 Task: Add Tillamook Colby Jack Cheese Snack Portions 10 Pack to the cart.
Action: Mouse pressed left at (18, 74)
Screenshot: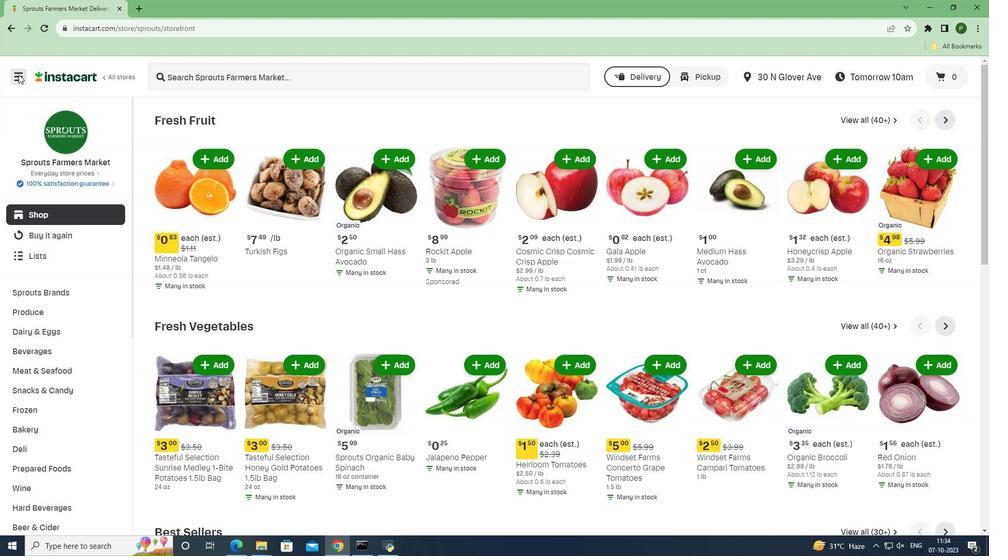 
Action: Mouse moved to (46, 269)
Screenshot: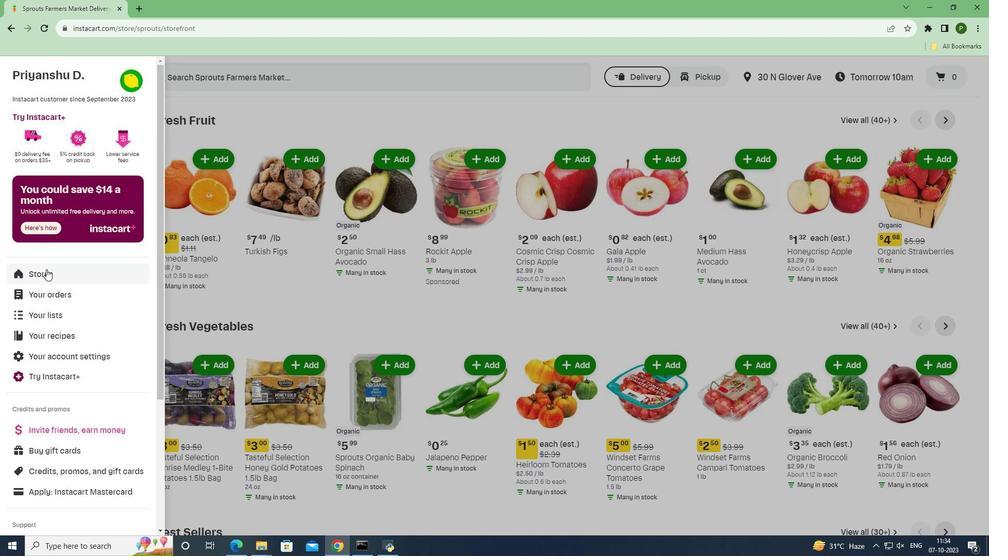 
Action: Mouse pressed left at (46, 269)
Screenshot: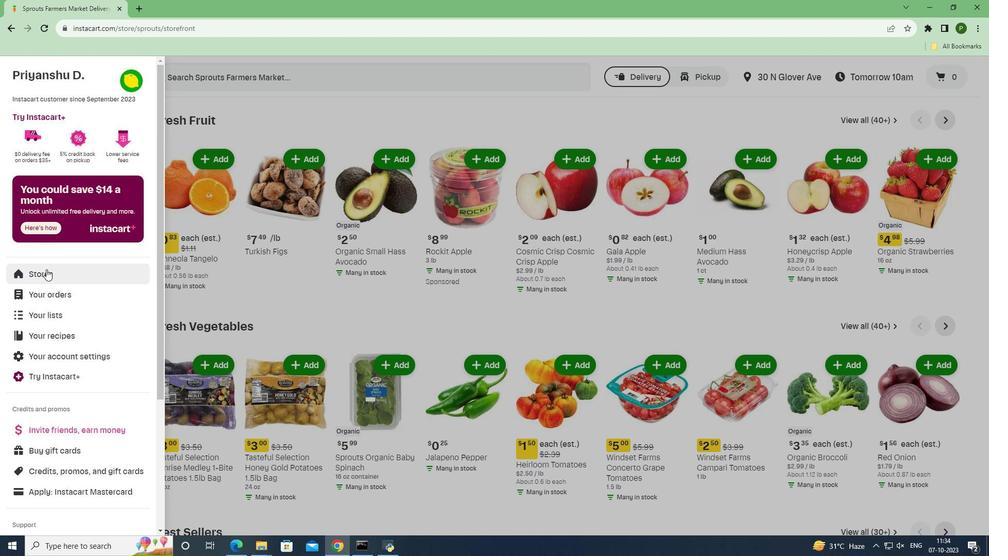 
Action: Mouse moved to (224, 113)
Screenshot: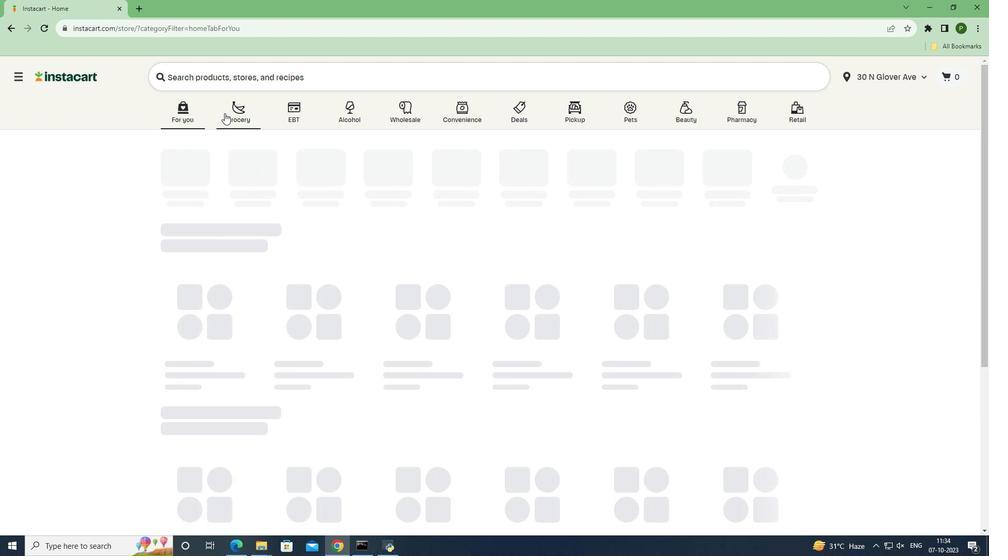 
Action: Mouse pressed left at (224, 113)
Screenshot: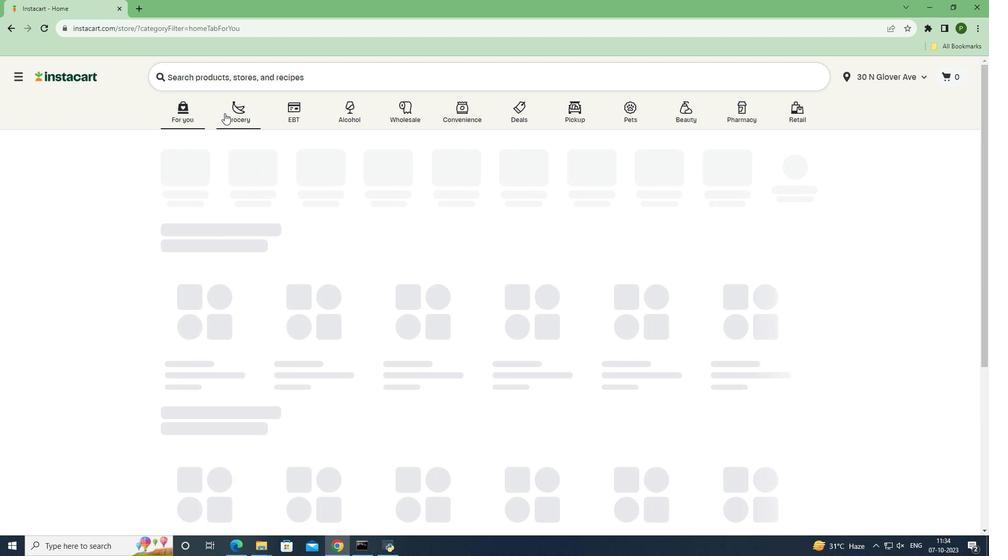 
Action: Mouse moved to (397, 232)
Screenshot: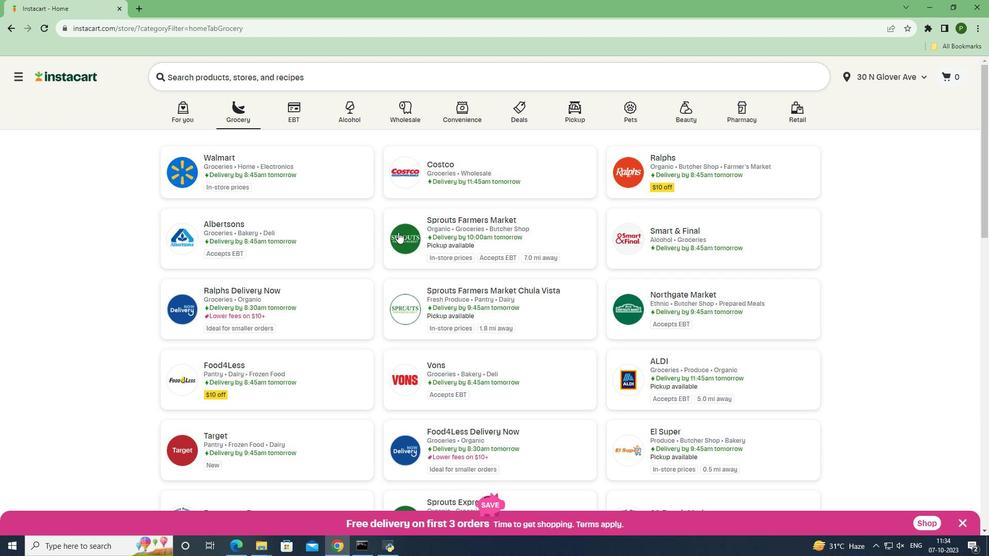
Action: Mouse pressed left at (397, 232)
Screenshot: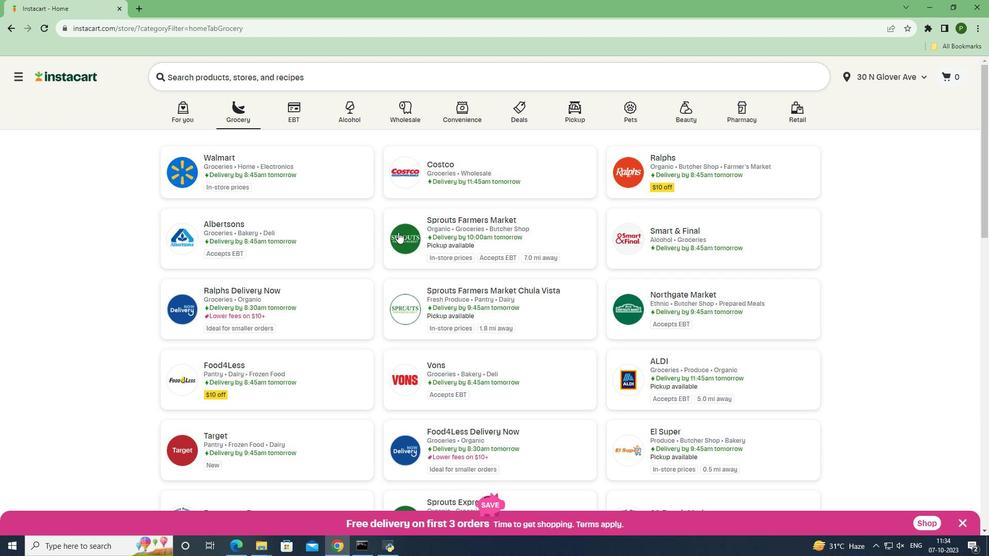 
Action: Mouse moved to (92, 333)
Screenshot: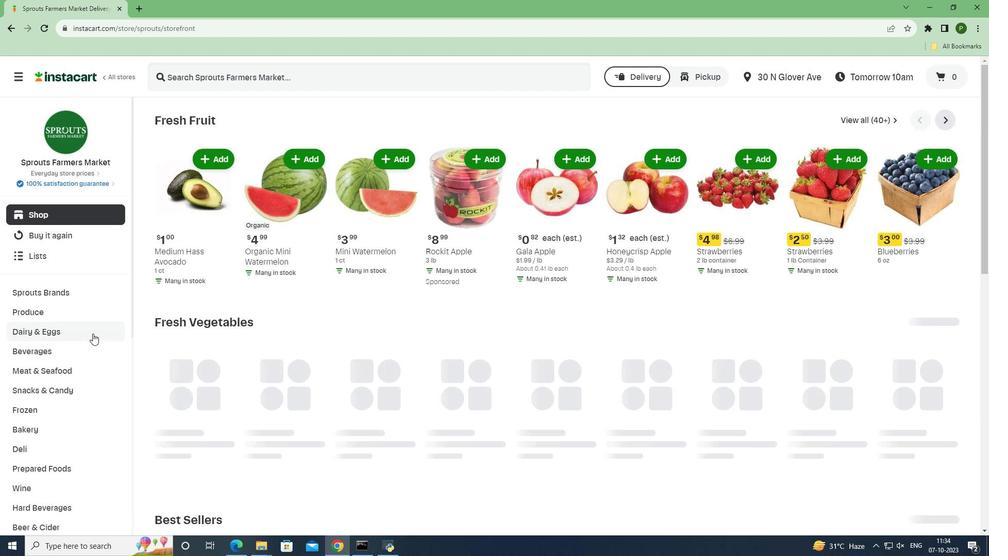 
Action: Mouse pressed left at (92, 333)
Screenshot: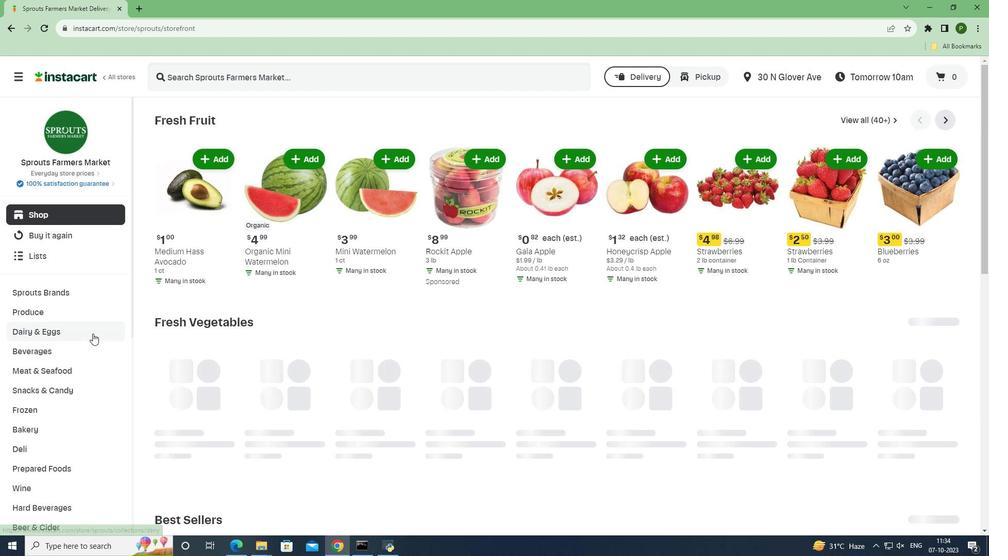 
Action: Mouse moved to (53, 374)
Screenshot: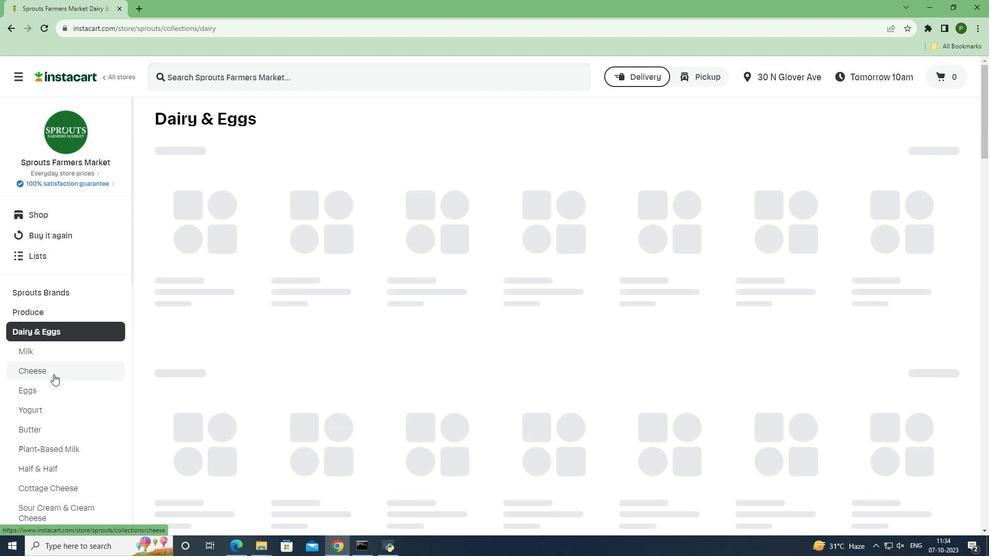 
Action: Mouse pressed left at (53, 374)
Screenshot: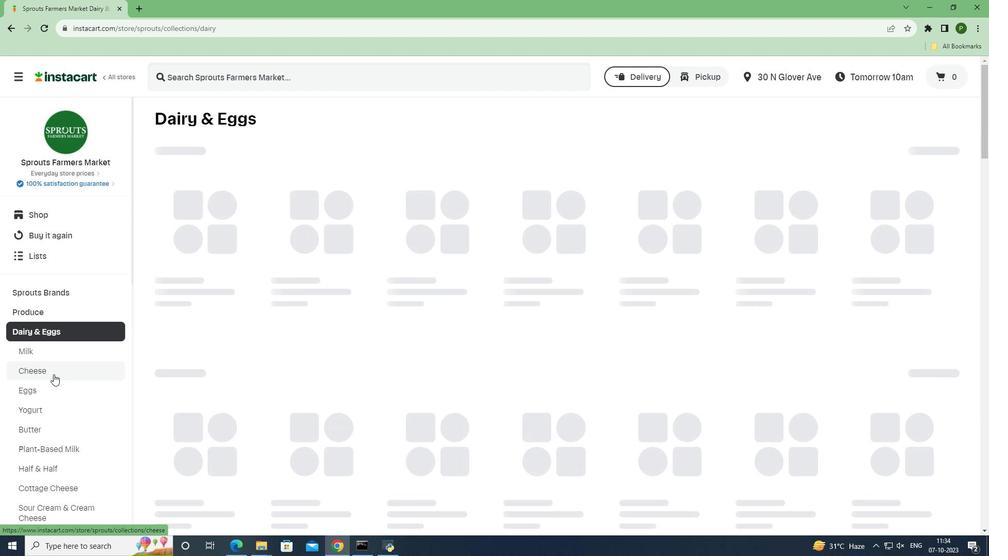 
Action: Mouse moved to (210, 70)
Screenshot: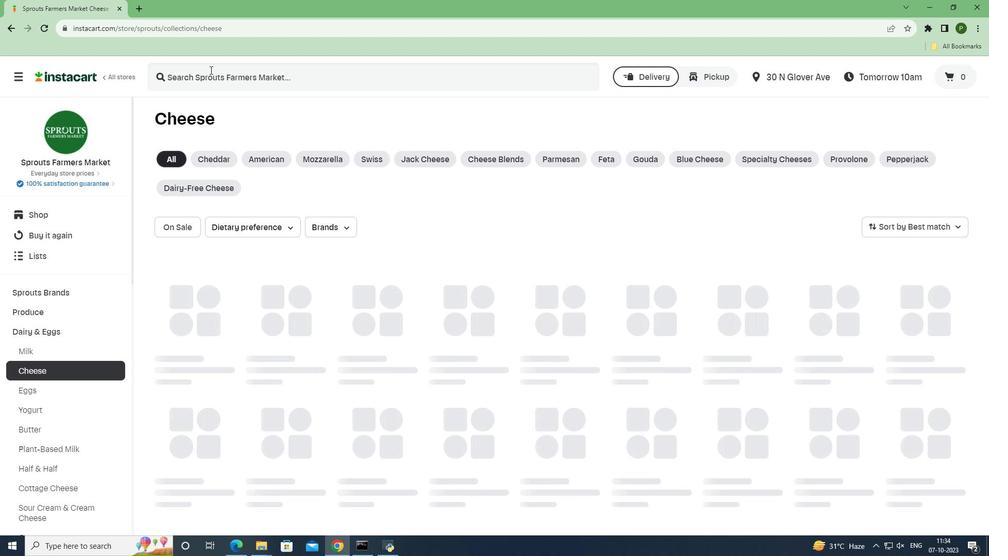 
Action: Mouse pressed left at (210, 70)
Screenshot: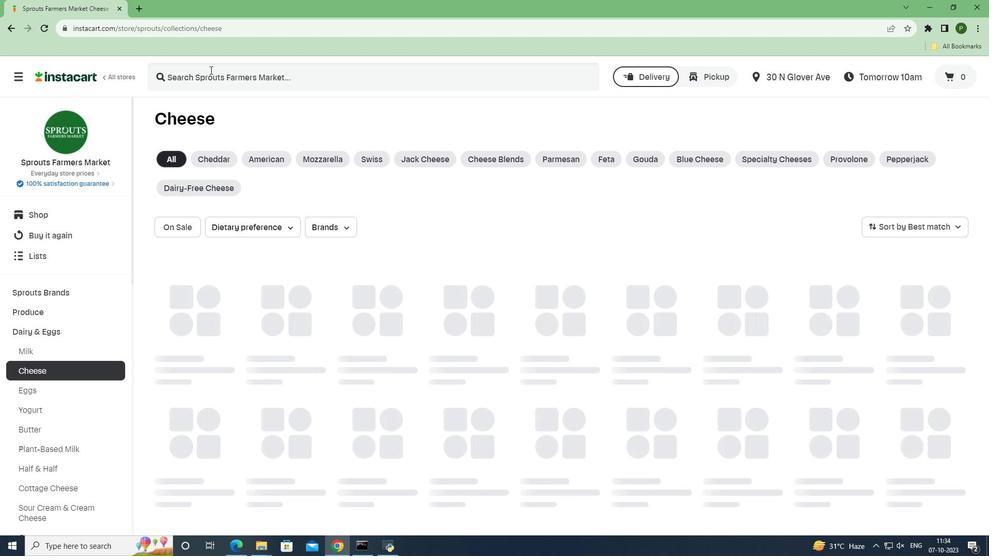 
Action: Key pressed <Key.caps_lock>T<Key.caps_lock>illamook<Key.space><Key.caps_lock>C<Key.caps_lock>olby<Key.space><Key.caps_lock>J<Key.caps_lock>ack<Key.space><Key.caps_lock>C<Key.caps_lock>heese<Key.space><Key.caps_lock>S<Key.caps_lock>nack<Key.space><Key.caps_lock>P<Key.caps_lock>ortions<Key.space>10<Key.space>pack<Key.space><Key.enter>
Screenshot: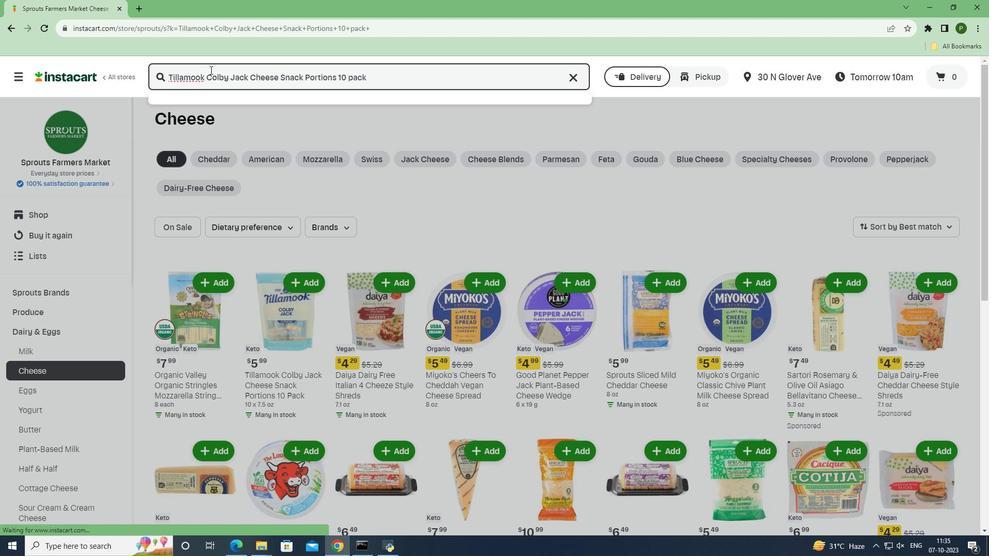 
Action: Mouse moved to (601, 184)
Screenshot: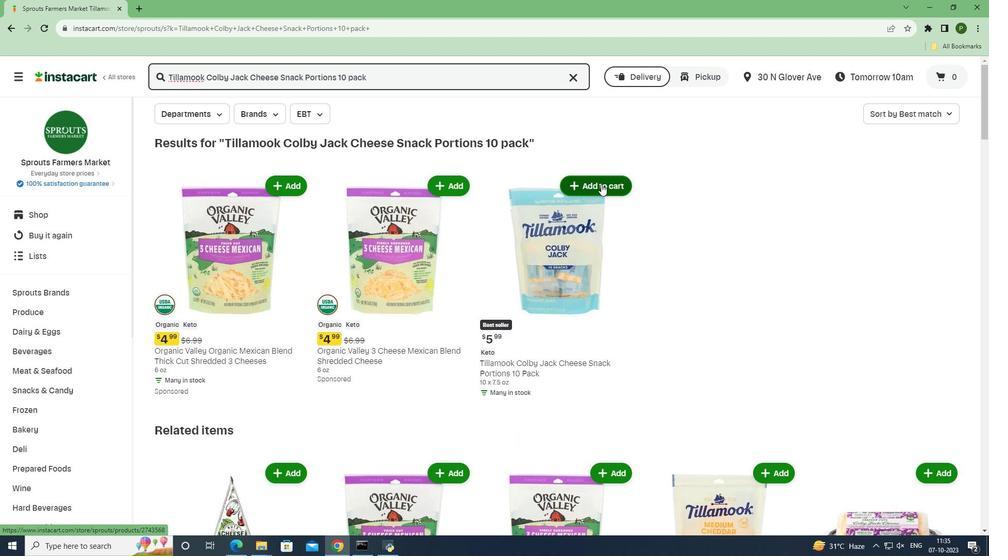 
Action: Mouse pressed left at (601, 184)
Screenshot: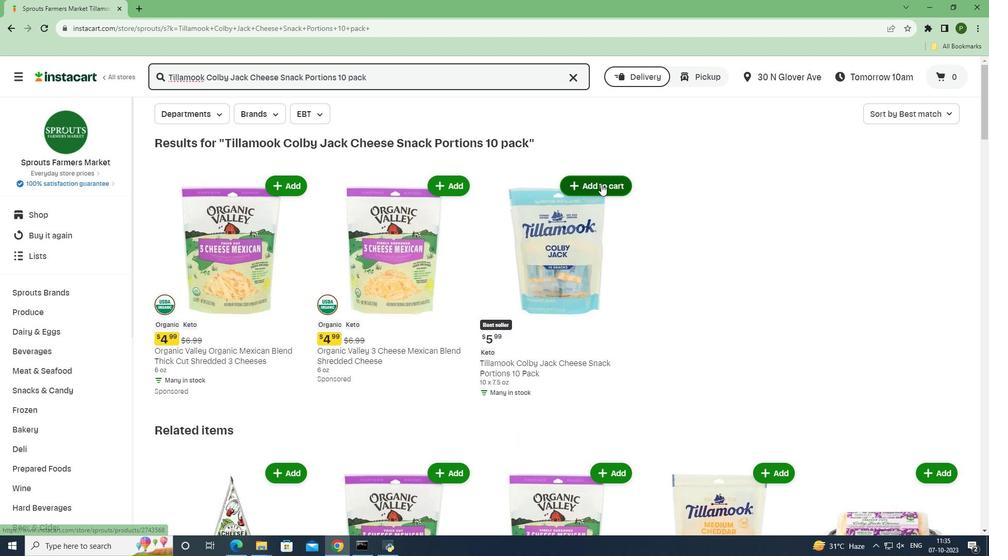 
Action: Mouse moved to (634, 231)
Screenshot: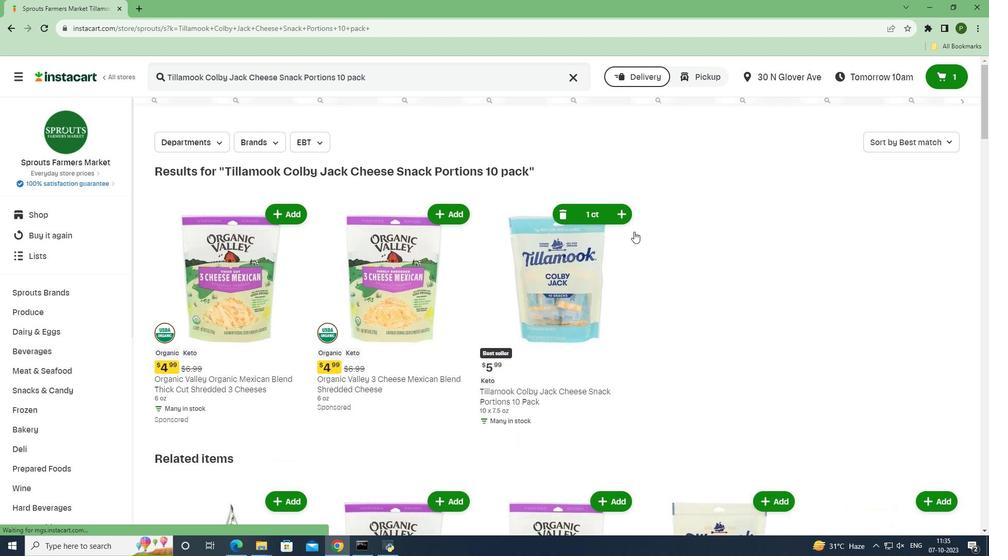 
